 Task: Insert a table with three columns labeled 'Name', 'Employee ID', and 'Timing' into the 'Review meeting' calendar event.
Action: Mouse moved to (14, 55)
Screenshot: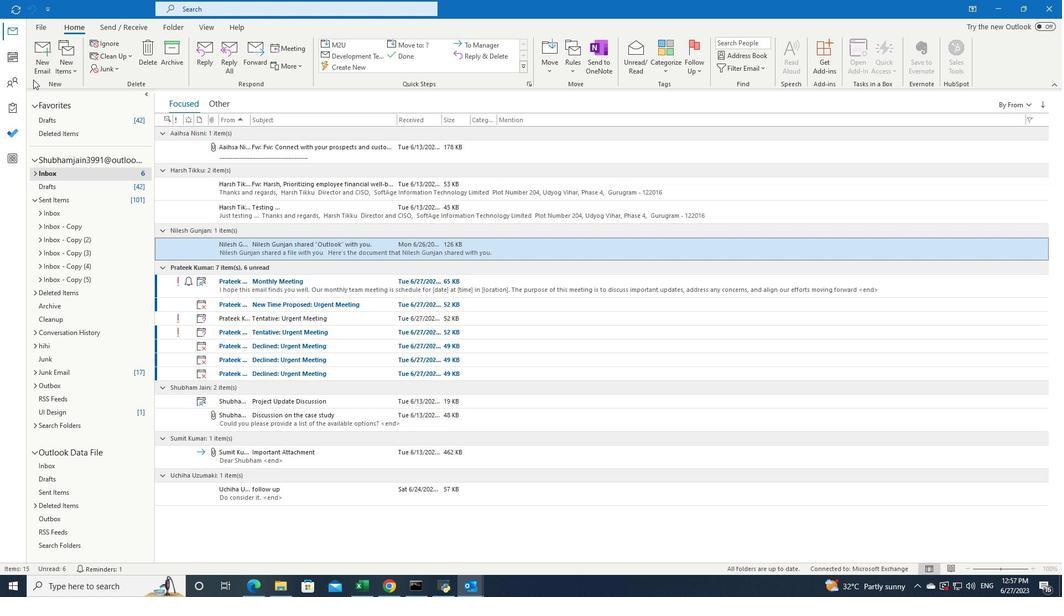 
Action: Mouse pressed left at (14, 55)
Screenshot: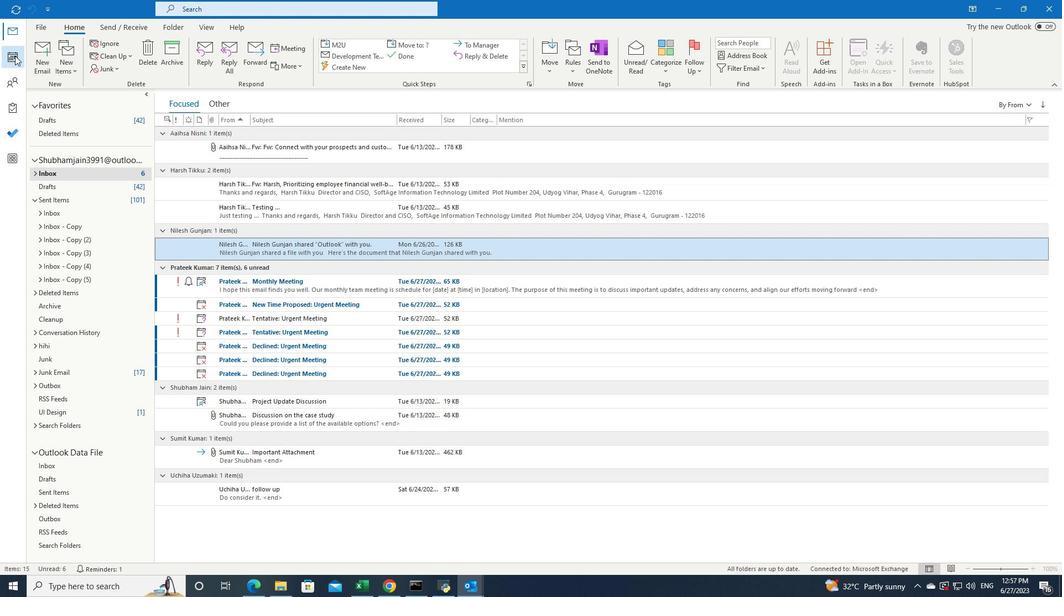 
Action: Mouse moved to (36, 106)
Screenshot: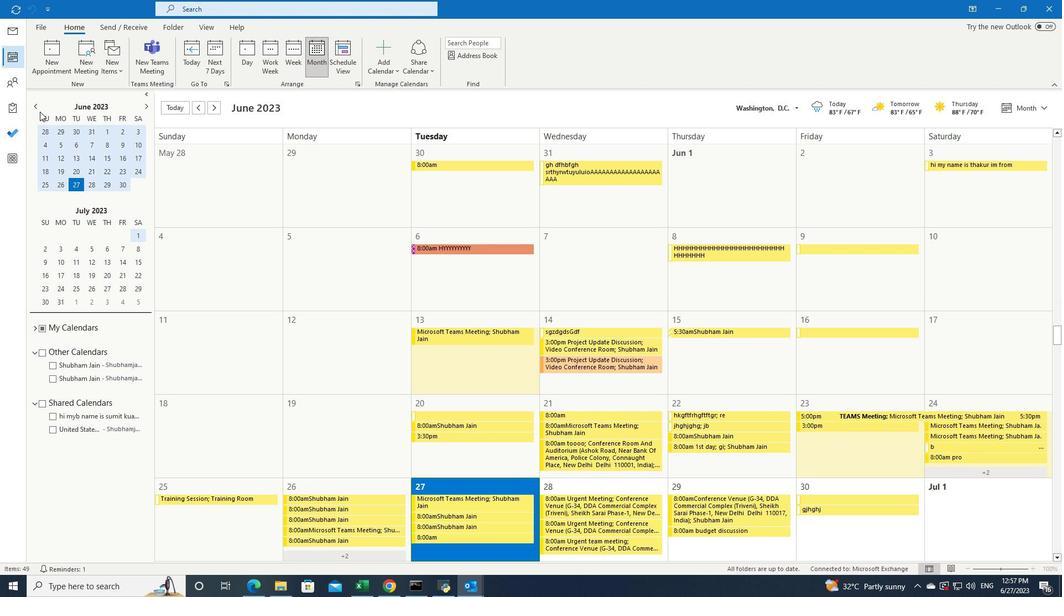 
Action: Mouse pressed left at (36, 106)
Screenshot: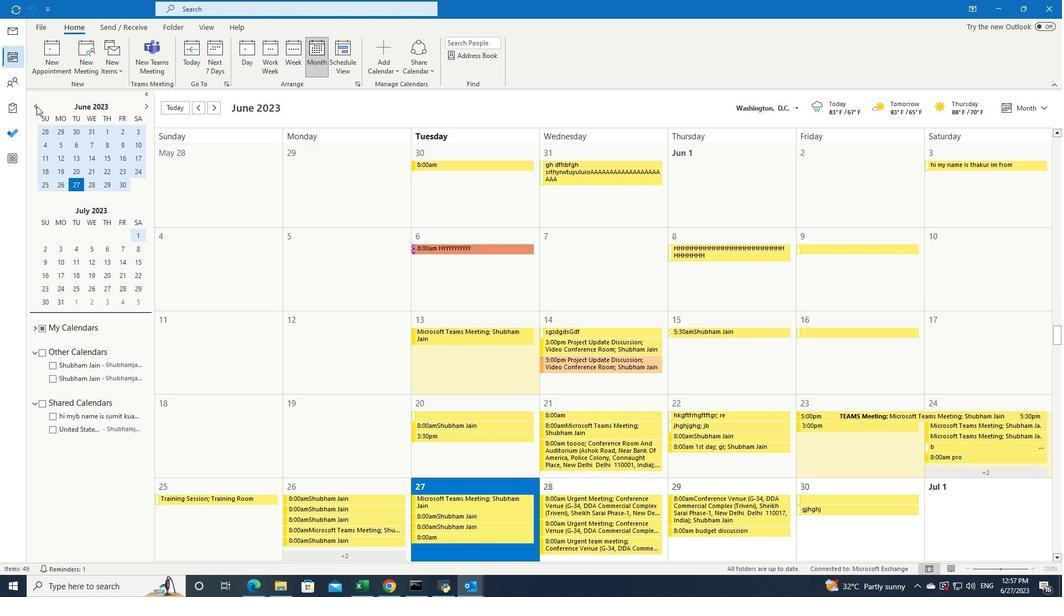 
Action: Mouse pressed left at (36, 106)
Screenshot: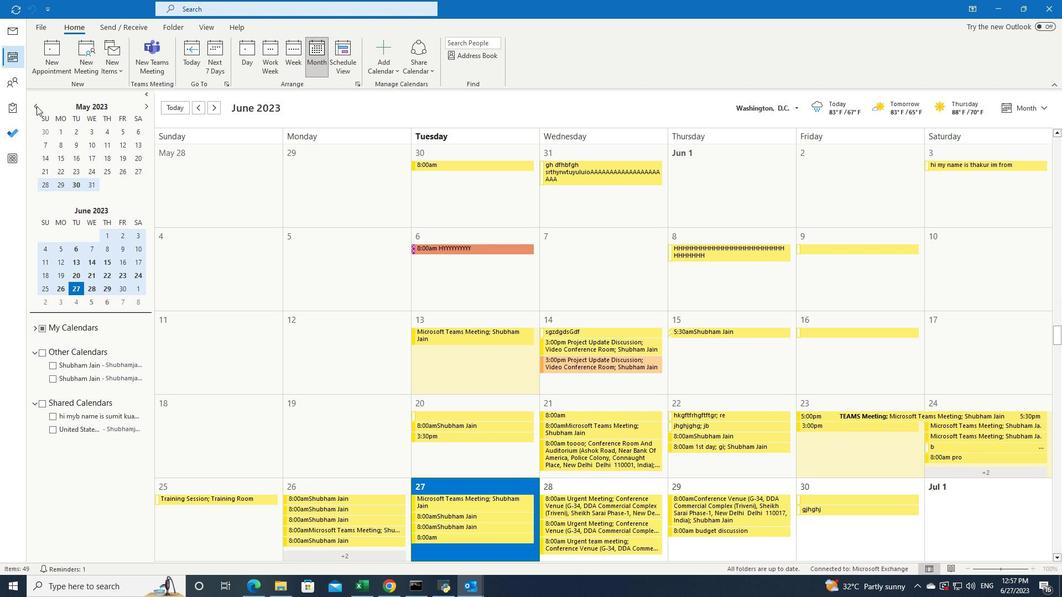 
Action: Mouse moved to (331, 165)
Screenshot: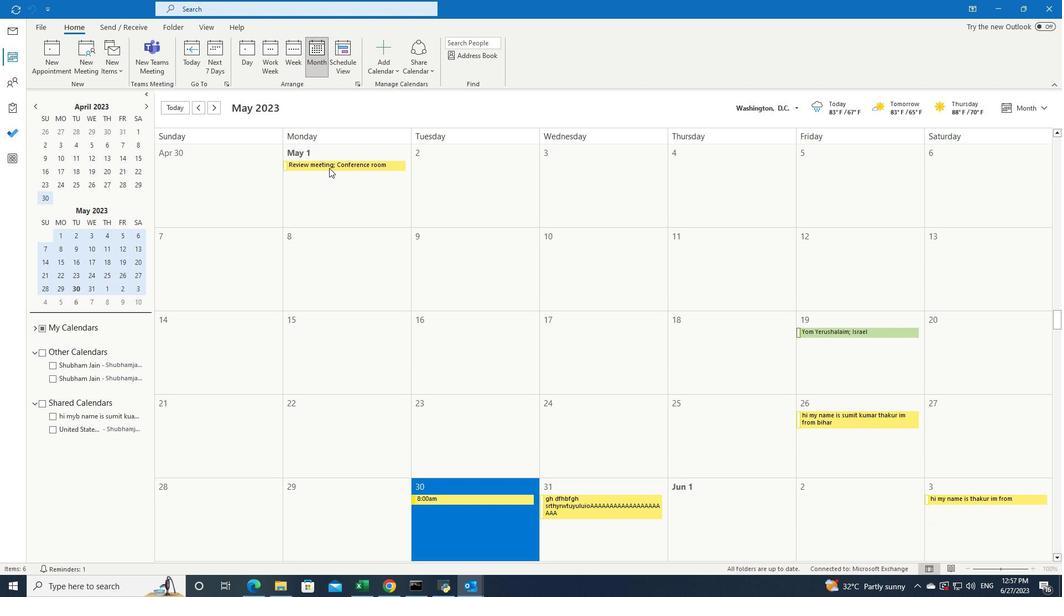 
Action: Mouse pressed left at (331, 165)
Screenshot: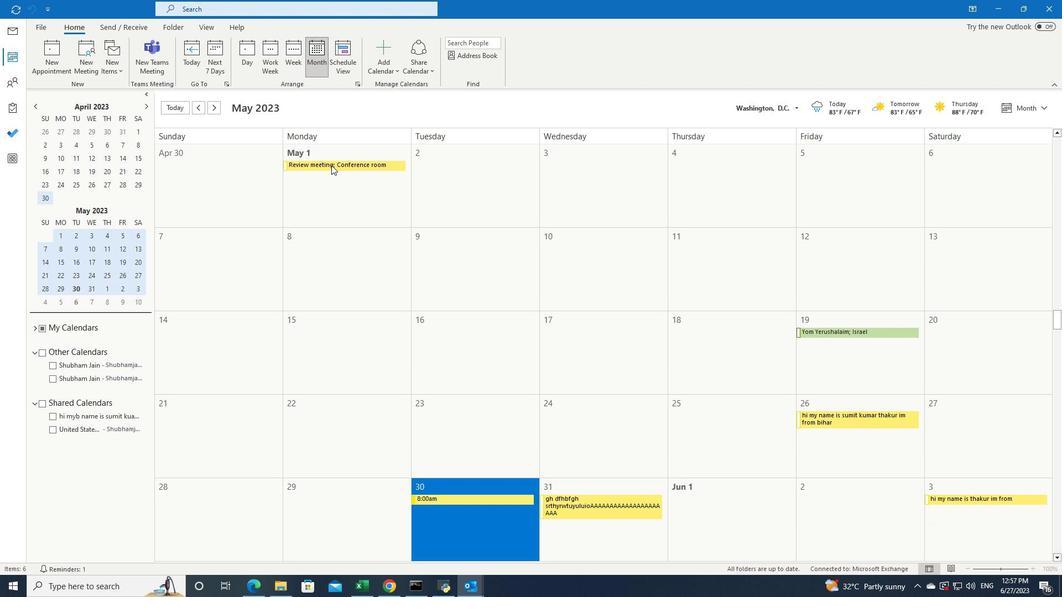 
Action: Mouse moved to (42, 63)
Screenshot: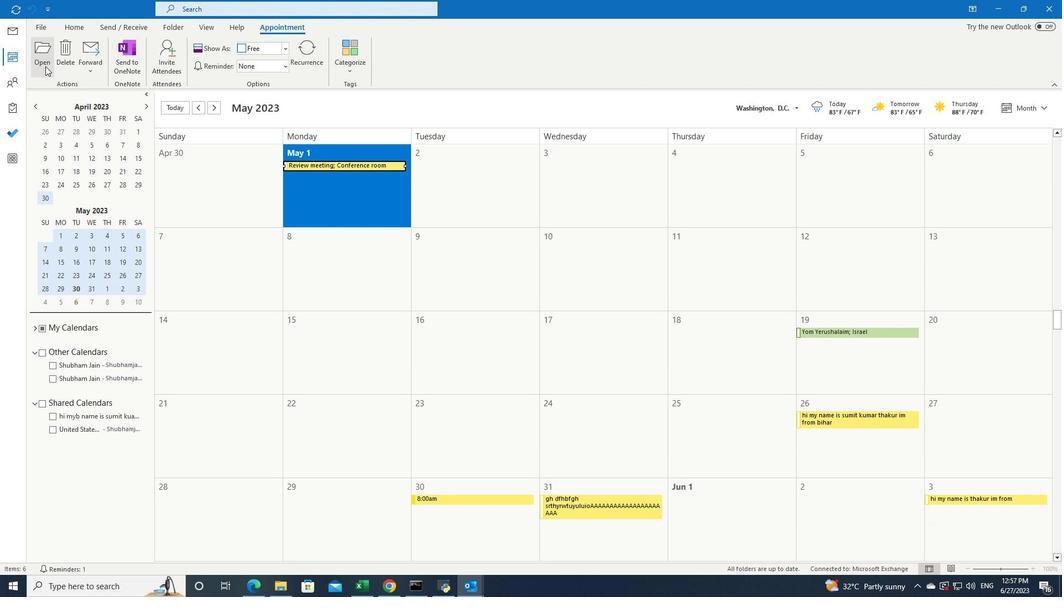 
Action: Mouse pressed left at (42, 63)
Screenshot: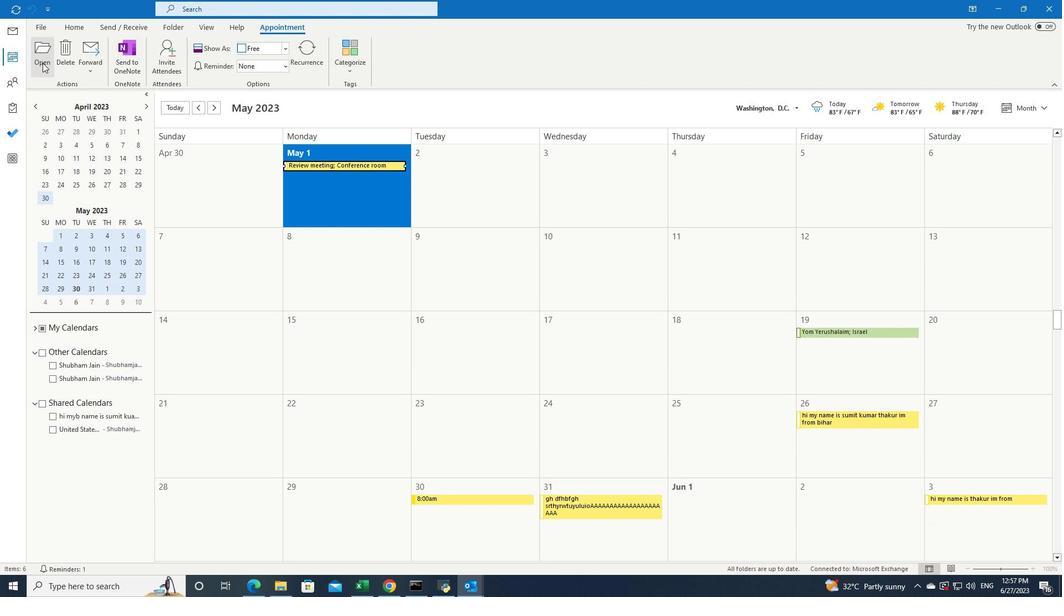 
Action: Mouse moved to (154, 28)
Screenshot: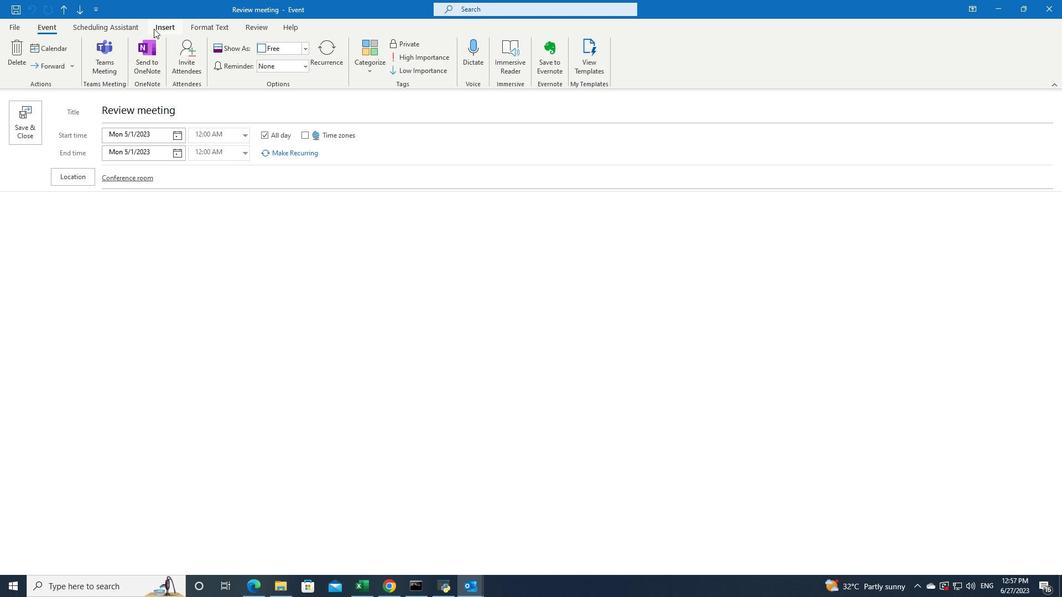 
Action: Mouse pressed left at (154, 28)
Screenshot: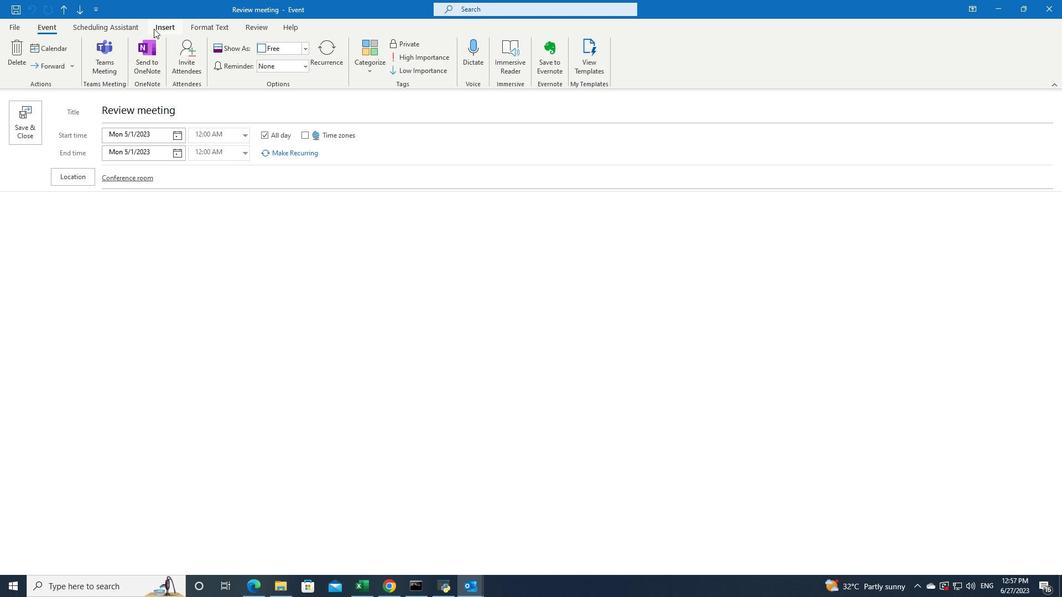 
Action: Mouse moved to (133, 71)
Screenshot: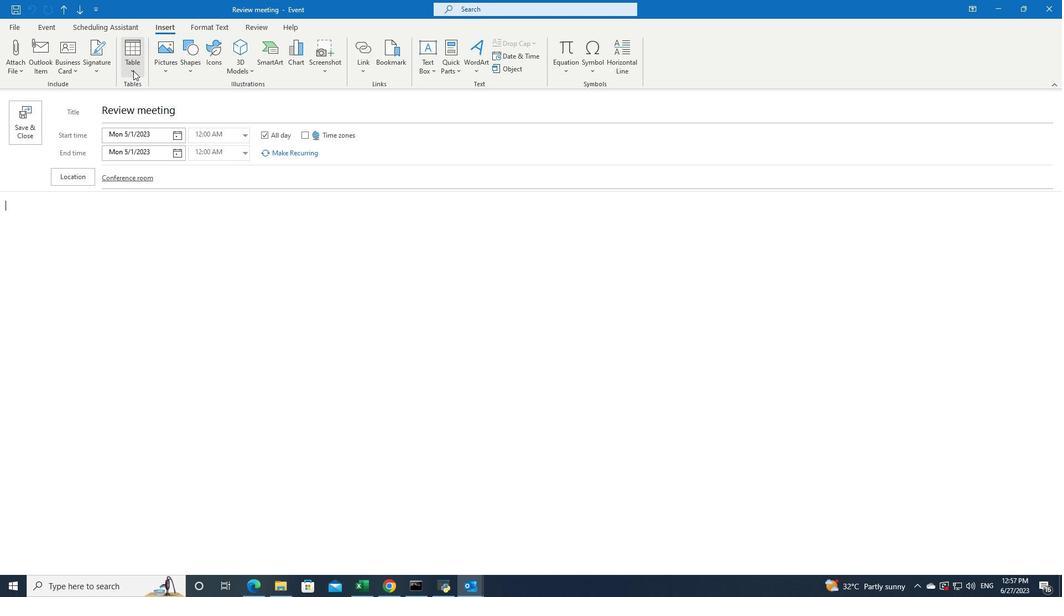 
Action: Mouse pressed left at (133, 71)
Screenshot: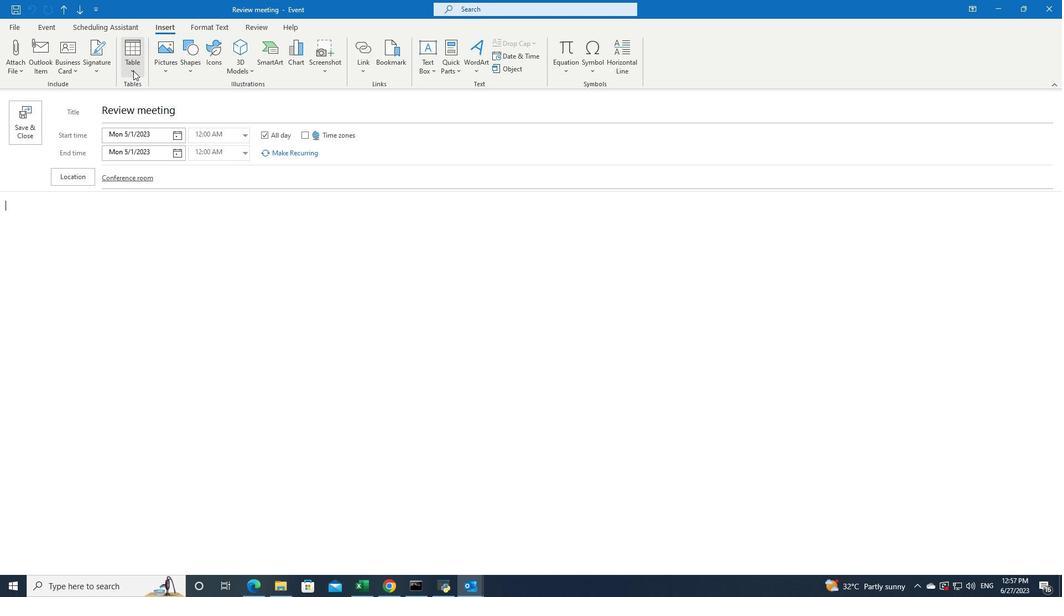 
Action: Mouse moved to (131, 96)
Screenshot: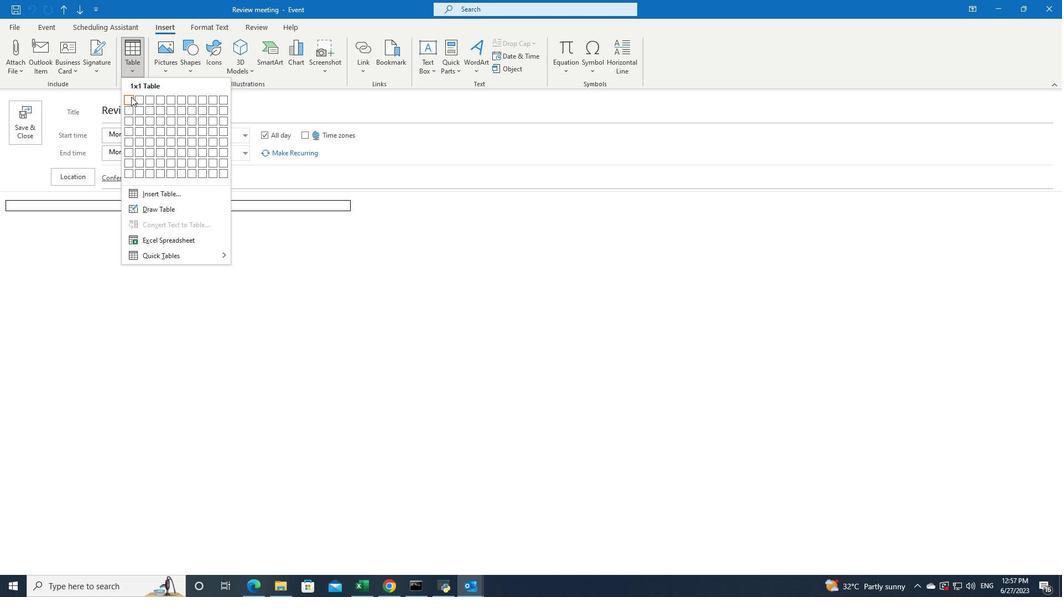 
Action: Mouse pressed left at (131, 96)
Screenshot: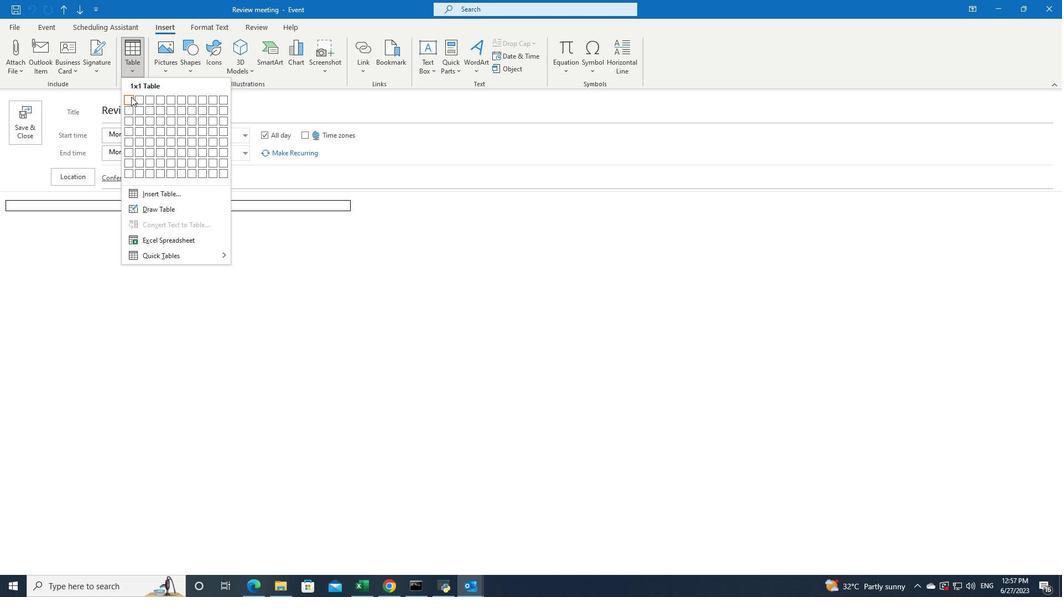 
Action: Mouse moved to (60, 204)
Screenshot: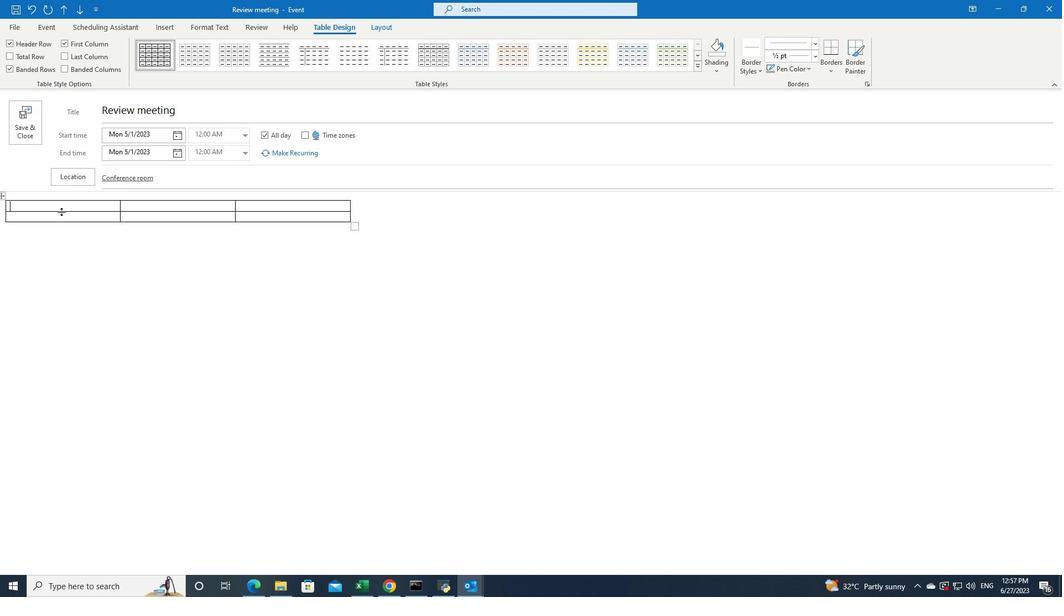 
Action: Key pressed <Key.shift>Namw<Key.backspace>e
Screenshot: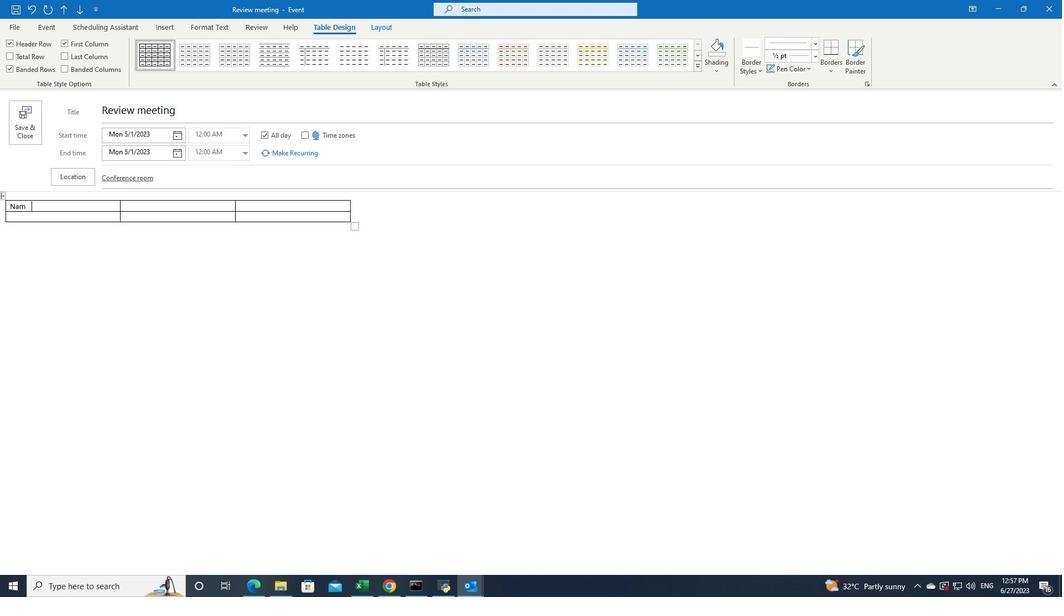 
Action: Mouse moved to (141, 208)
Screenshot: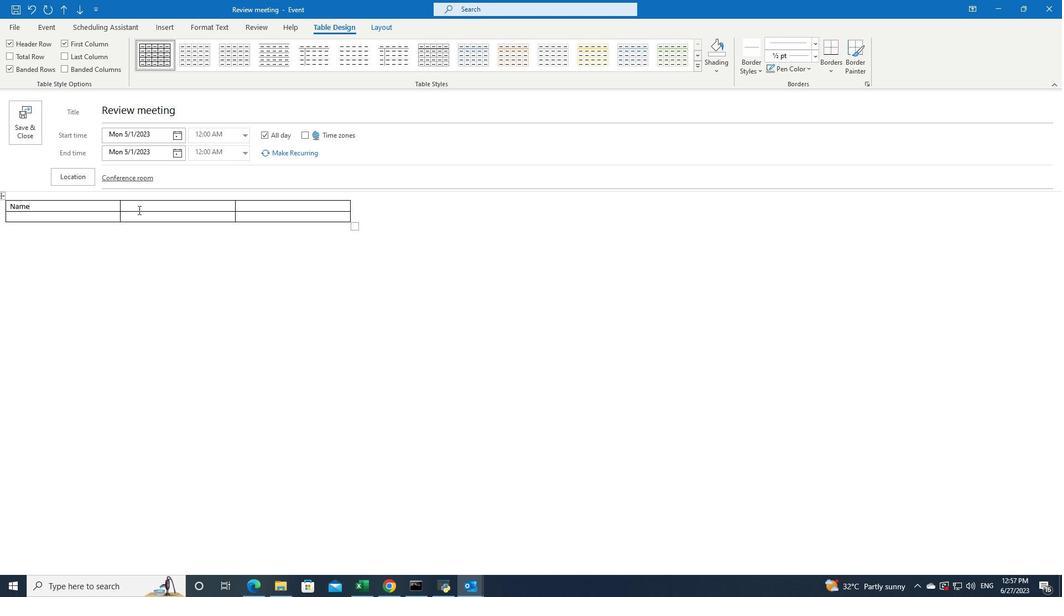
Action: Mouse pressed left at (141, 208)
Screenshot: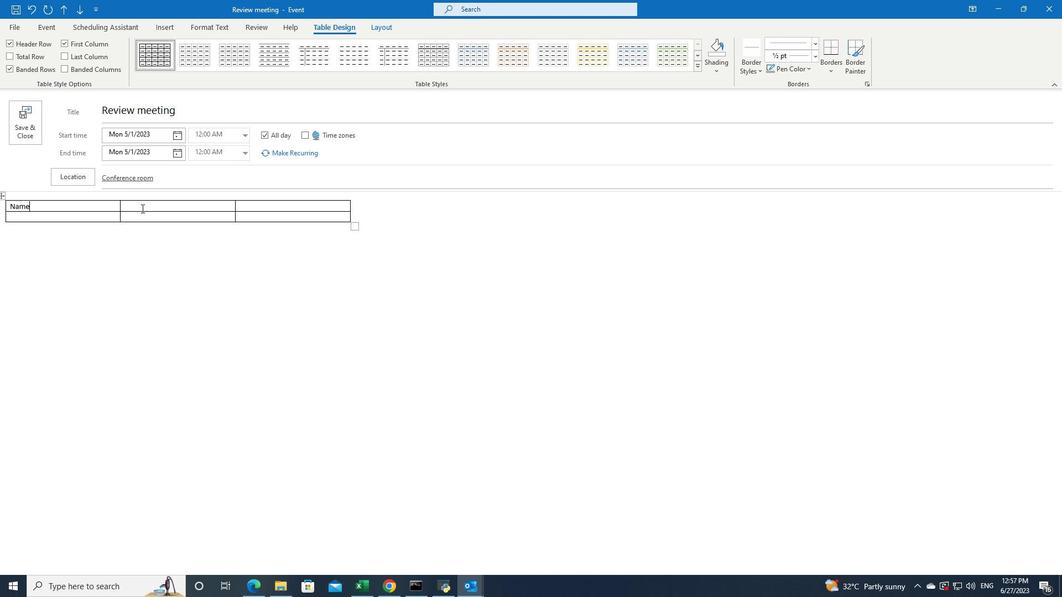 
Action: Key pressed <Key.shift>Employee<Key.space><Key.shift>ID
Screenshot: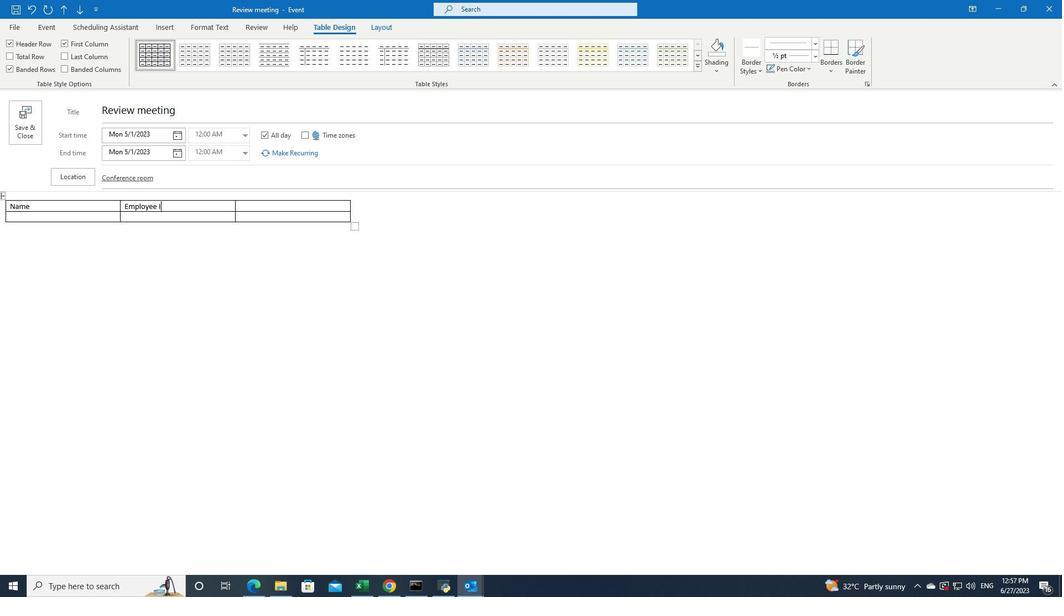 
Action: Mouse moved to (248, 207)
Screenshot: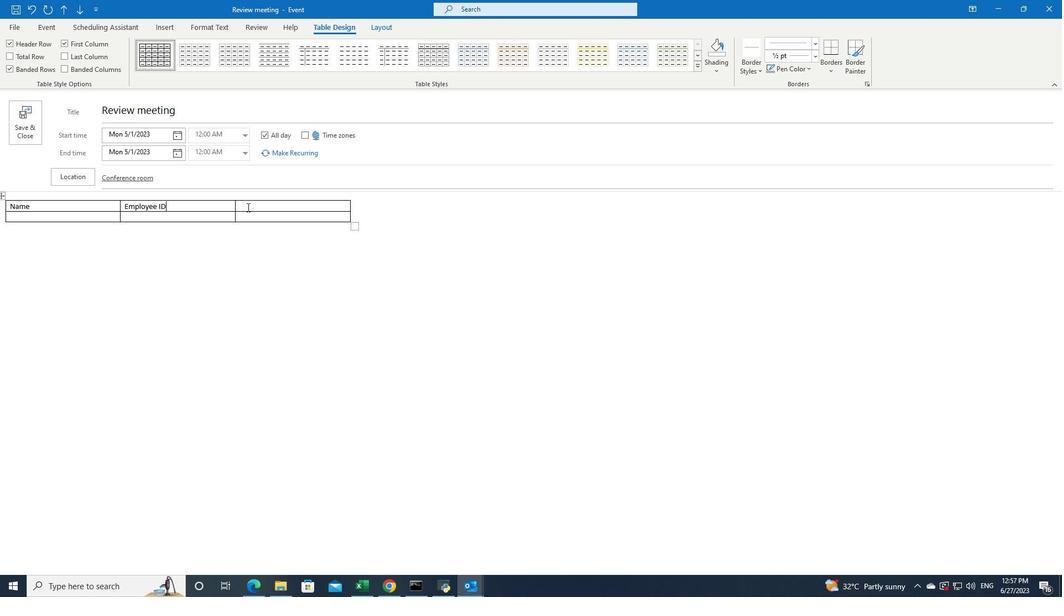 
Action: Mouse pressed left at (248, 207)
Screenshot: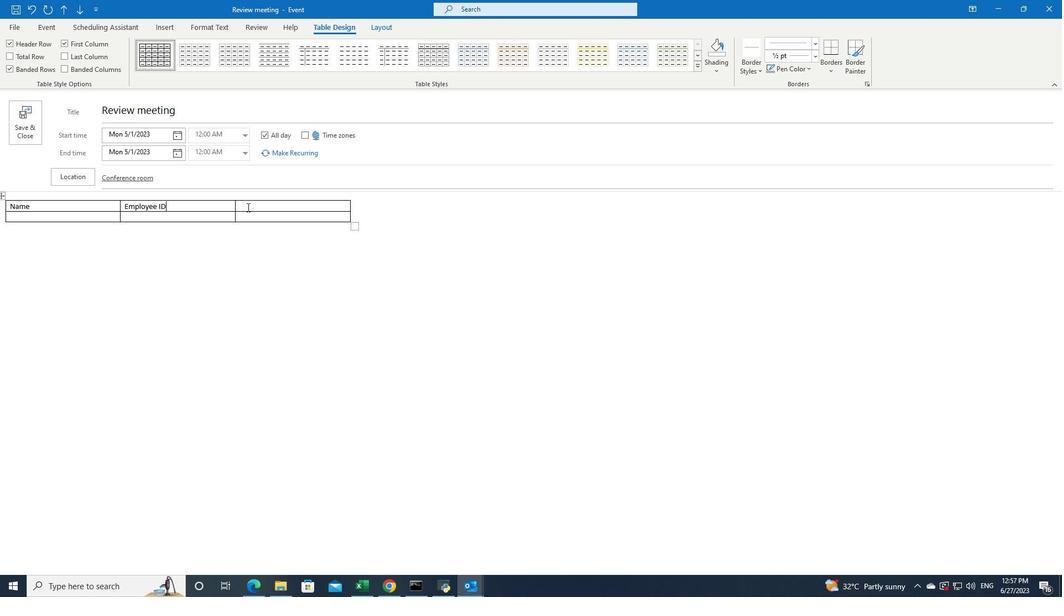 
Action: Key pressed <Key.shift><Key.shift>Timings
Screenshot: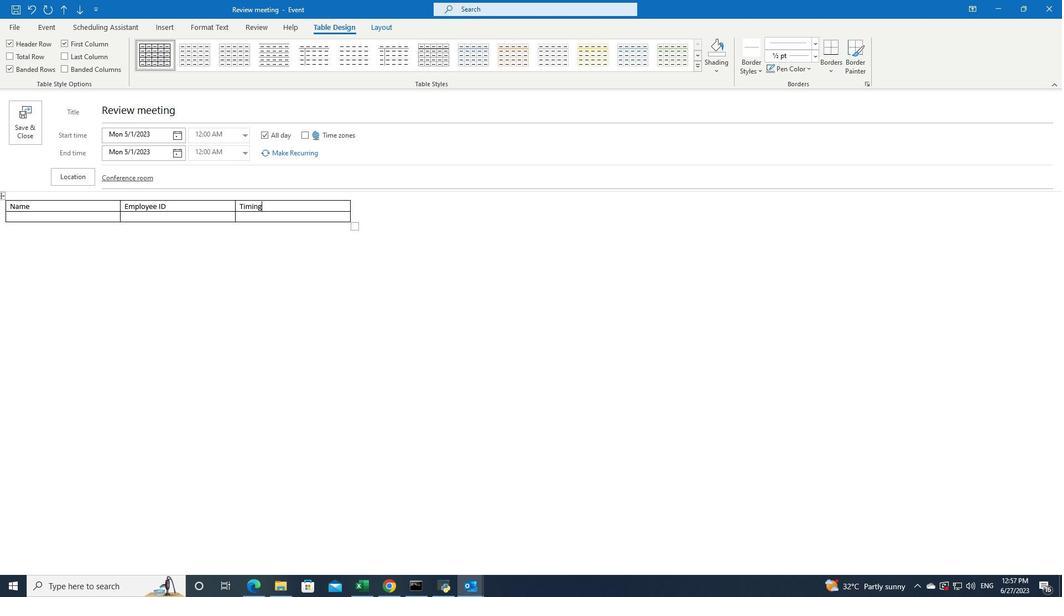 
